Task: View and add the product "Nutella Chia Pudding" to cart from the store "Catering by Summer Shop (Healthy Thai Bowls)".
Action: Mouse pressed left at (44, 83)
Screenshot: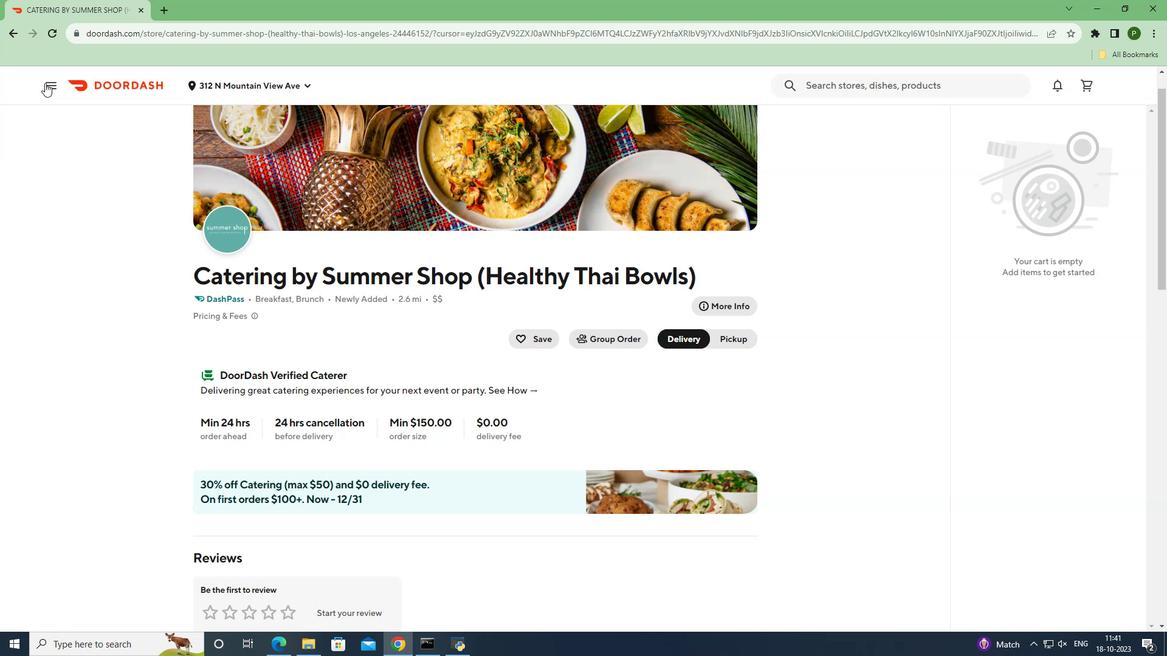 
Action: Mouse moved to (65, 175)
Screenshot: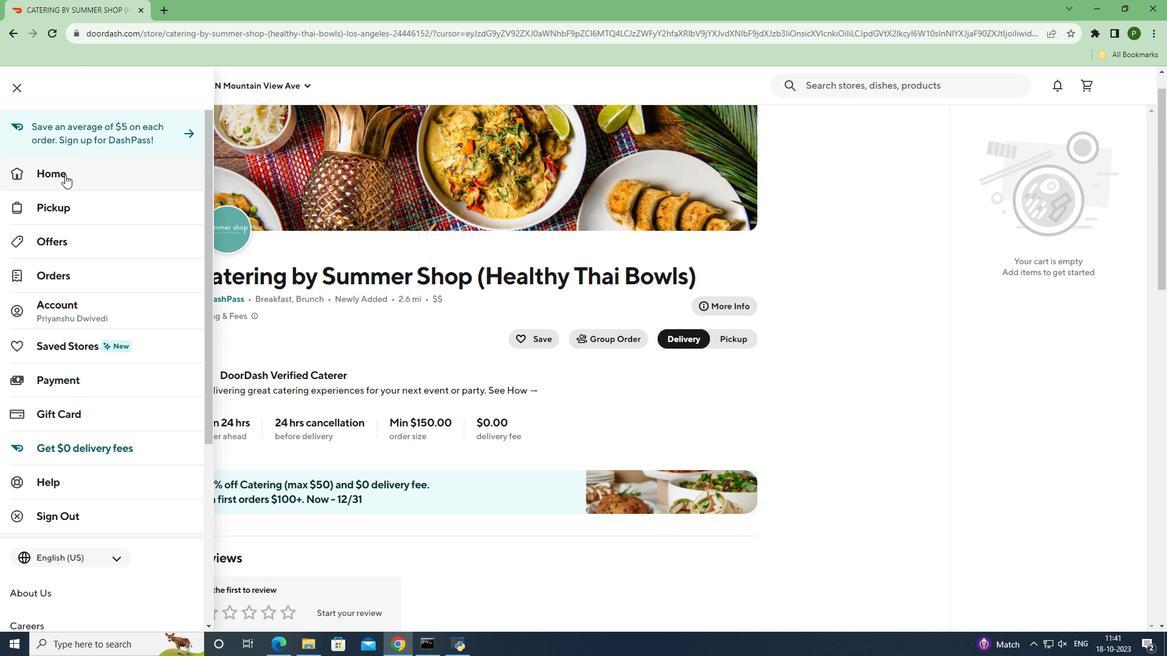 
Action: Mouse pressed left at (65, 175)
Screenshot: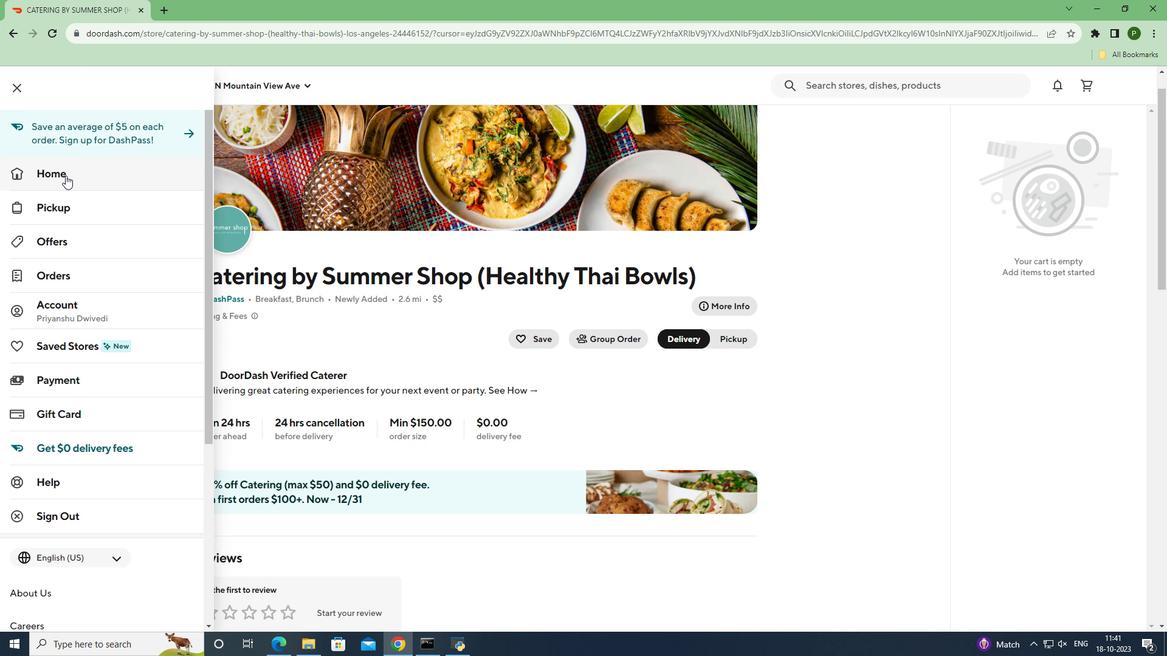 
Action: Mouse moved to (923, 131)
Screenshot: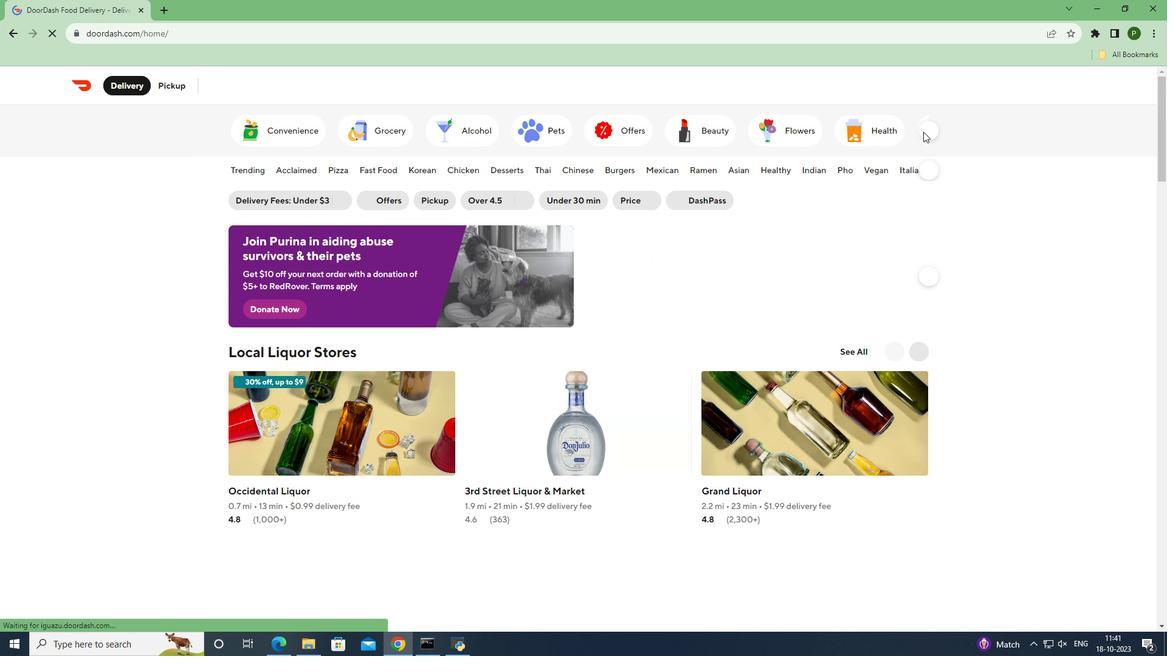 
Action: Mouse pressed left at (923, 131)
Screenshot: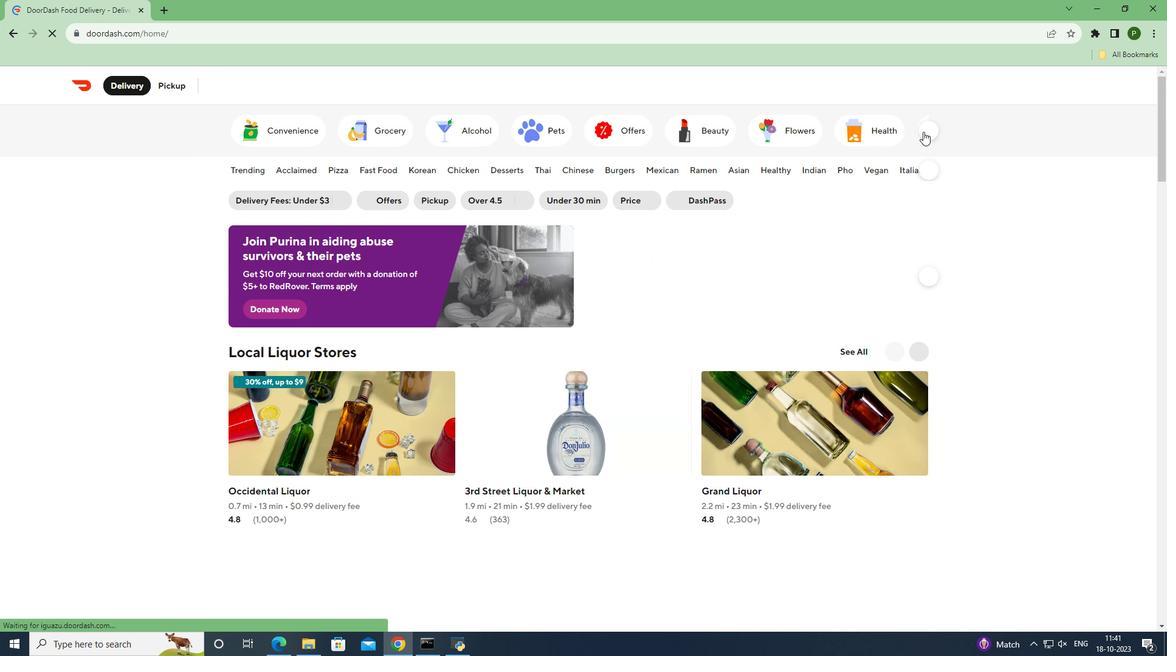 
Action: Mouse moved to (267, 130)
Screenshot: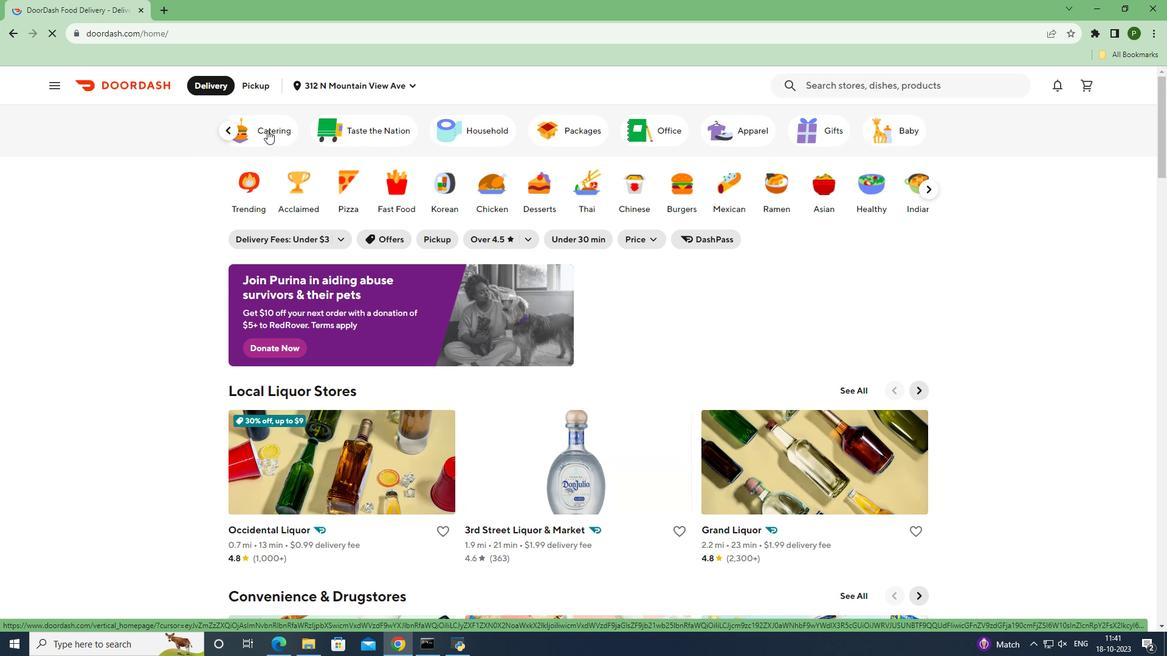 
Action: Mouse pressed left at (267, 130)
Screenshot: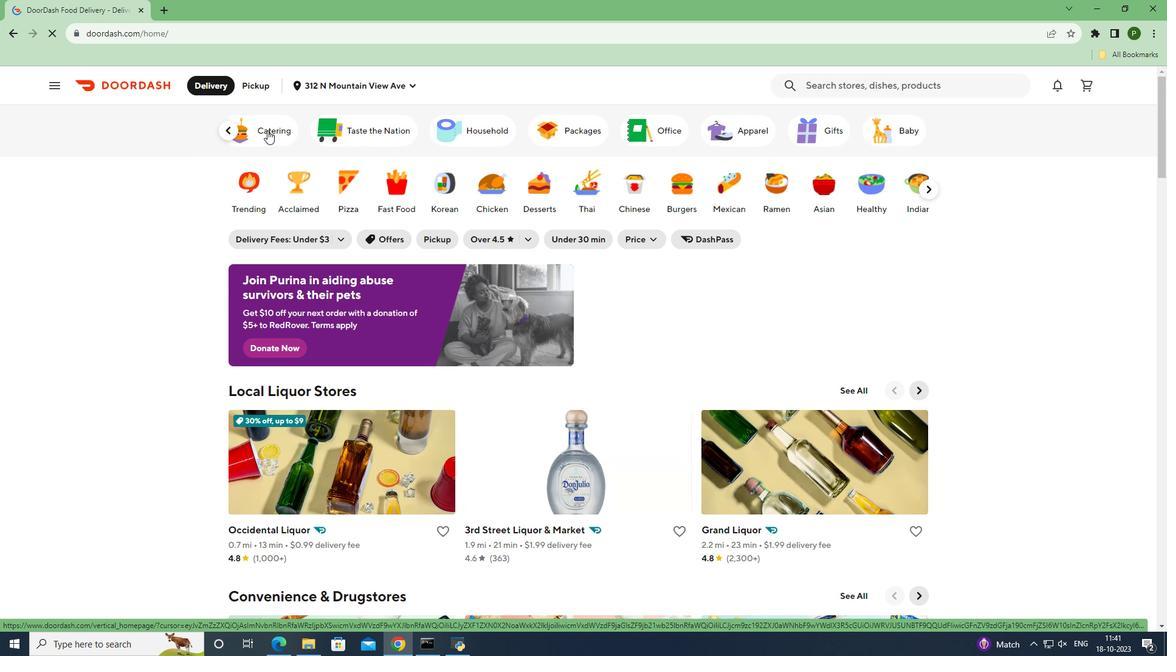 
Action: Mouse moved to (415, 271)
Screenshot: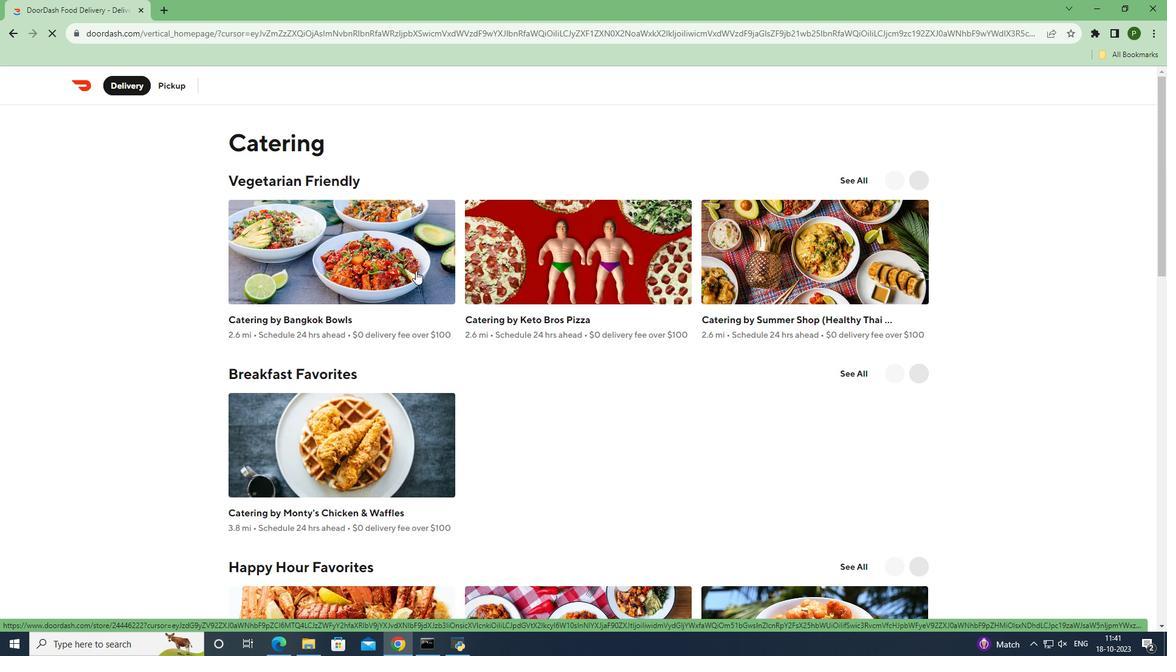 
Action: Mouse scrolled (415, 270) with delta (0, 0)
Screenshot: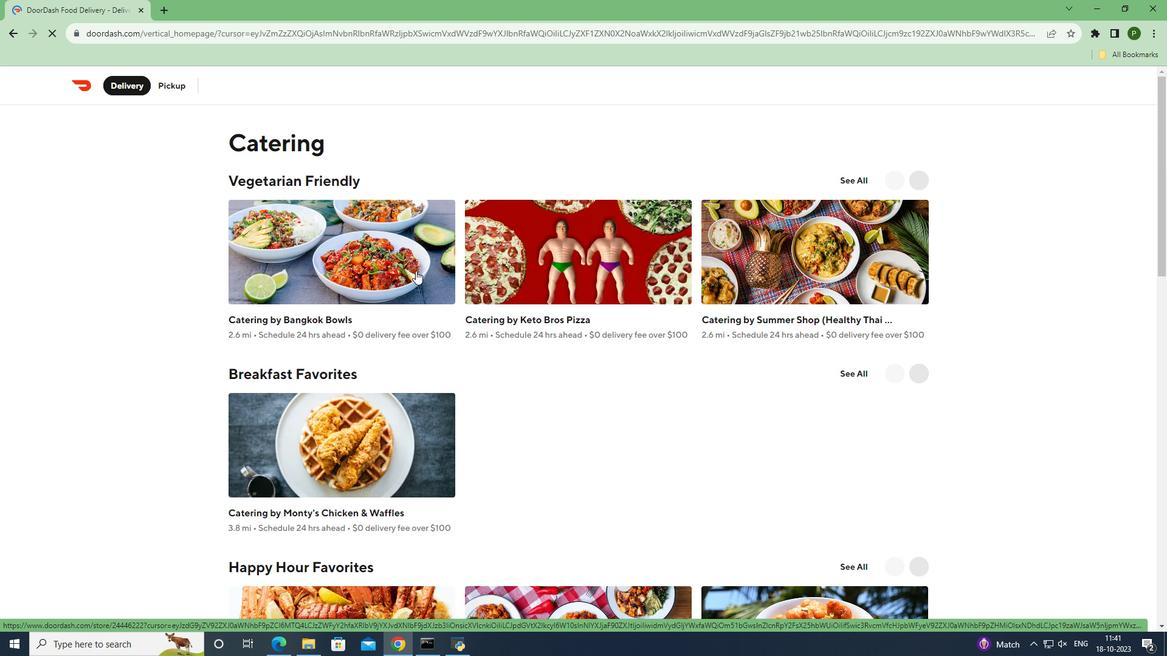 
Action: Mouse scrolled (415, 270) with delta (0, 0)
Screenshot: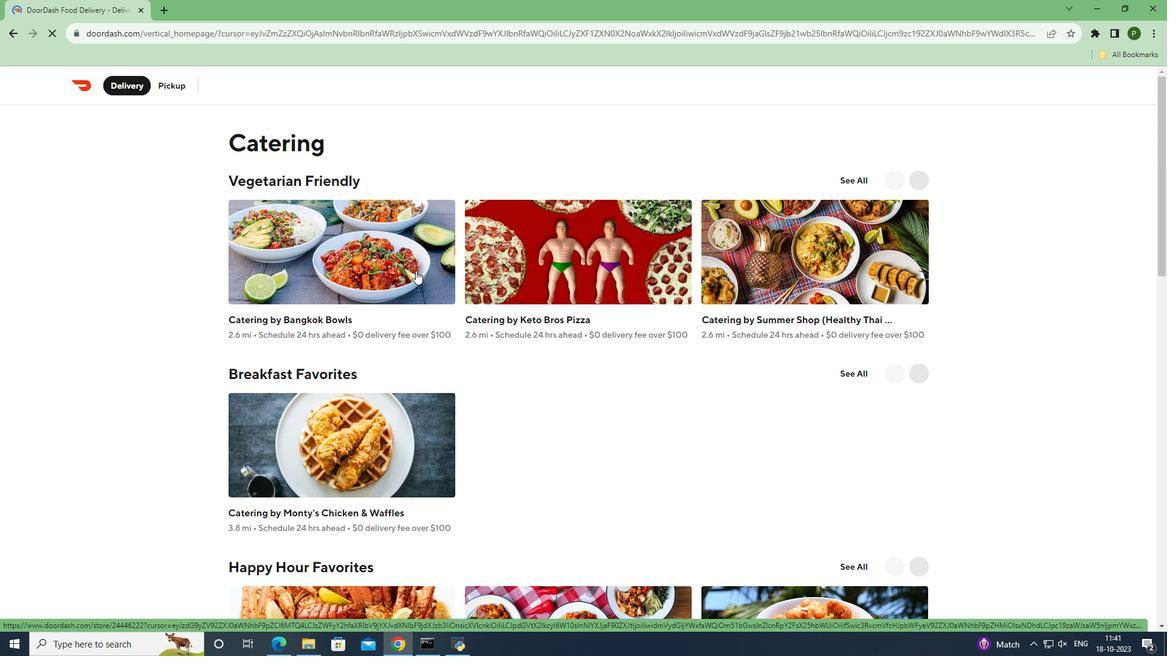 
Action: Mouse scrolled (415, 270) with delta (0, 0)
Screenshot: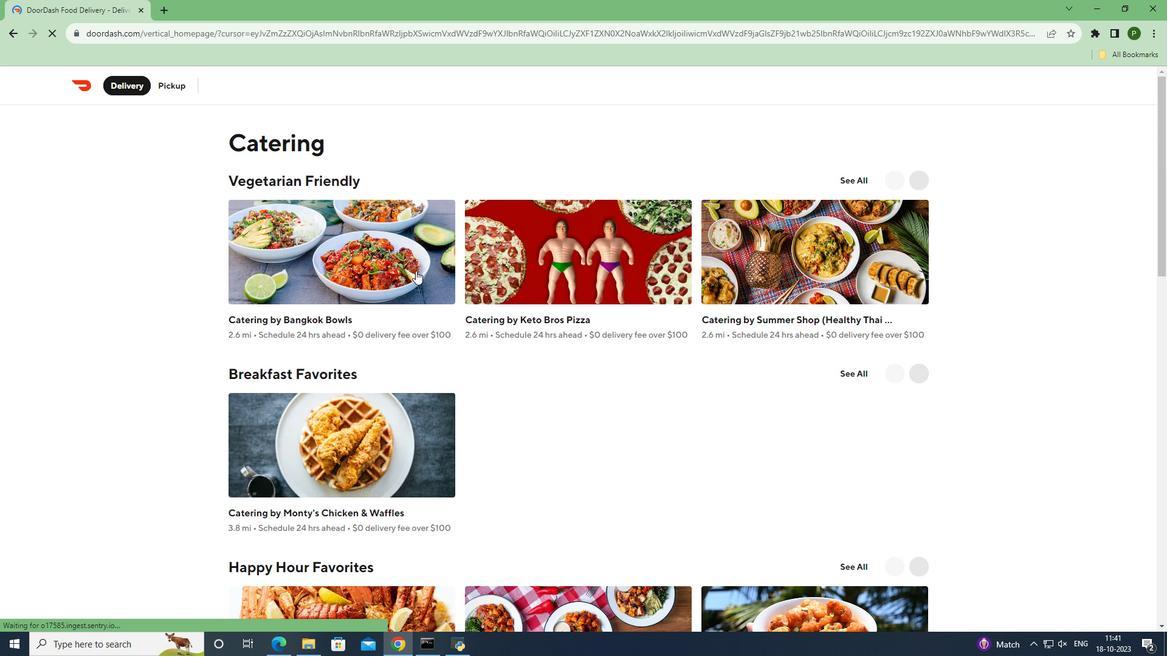 
Action: Mouse scrolled (415, 270) with delta (0, 0)
Screenshot: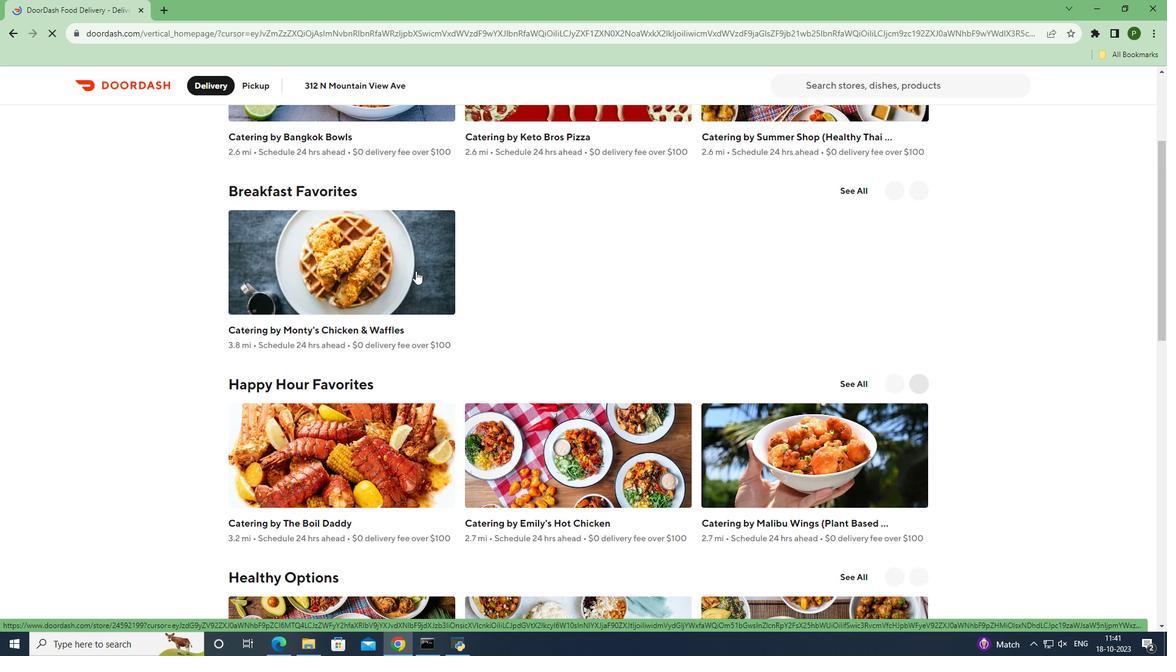 
Action: Mouse scrolled (415, 270) with delta (0, 0)
Screenshot: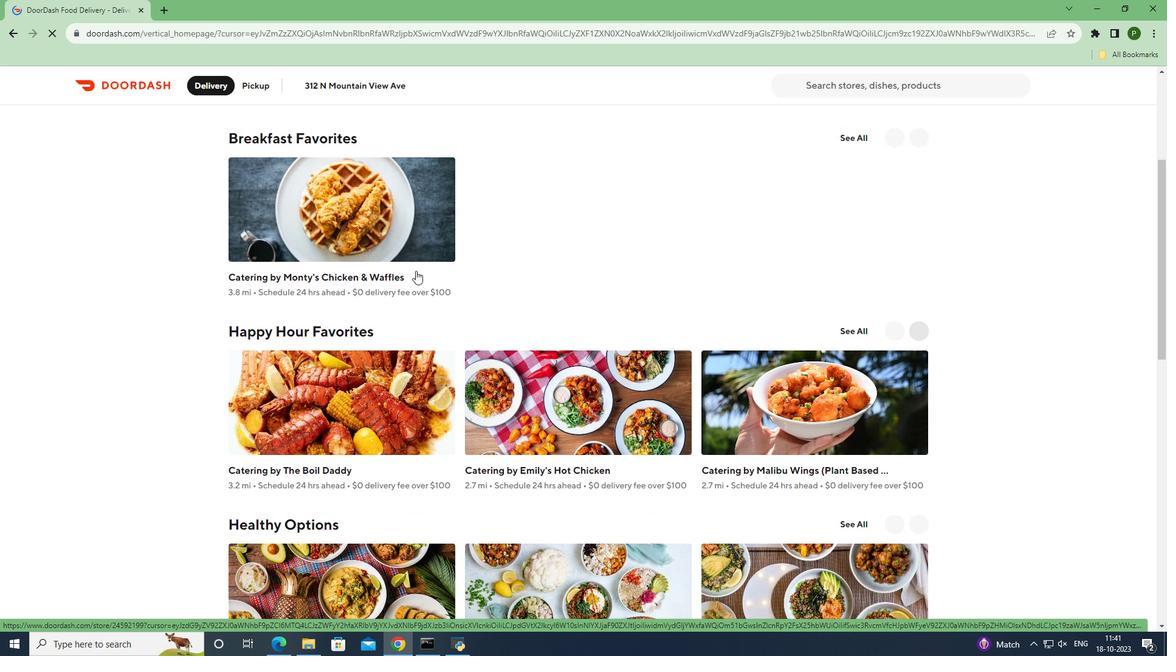 
Action: Mouse scrolled (415, 270) with delta (0, 0)
Screenshot: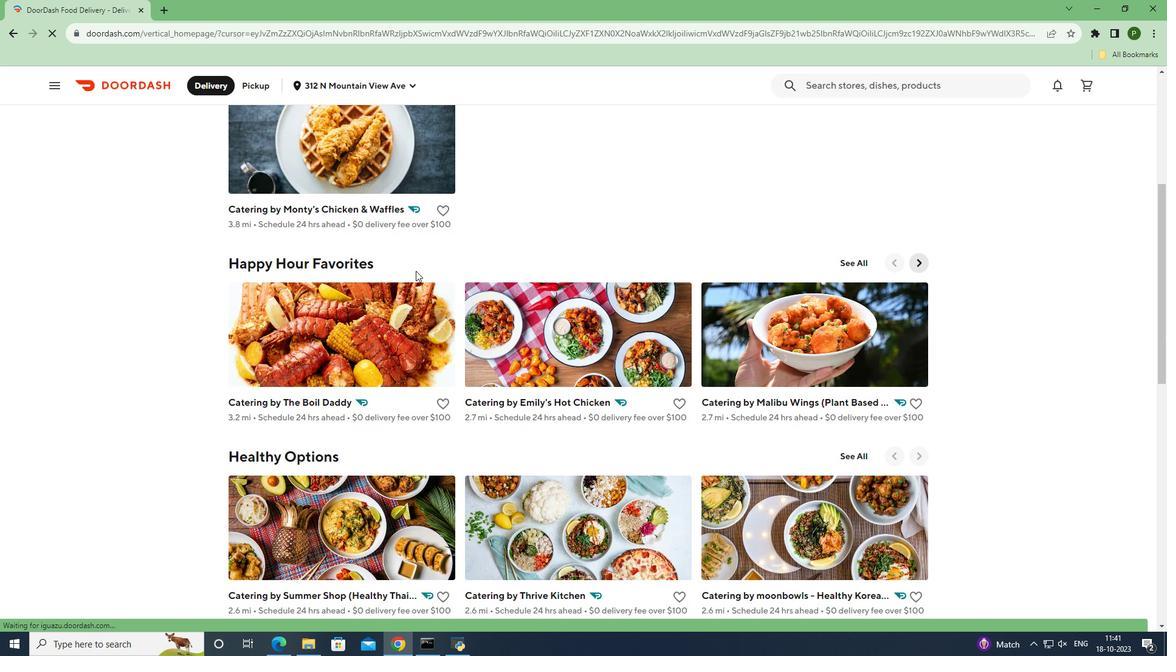 
Action: Mouse scrolled (415, 270) with delta (0, 0)
Screenshot: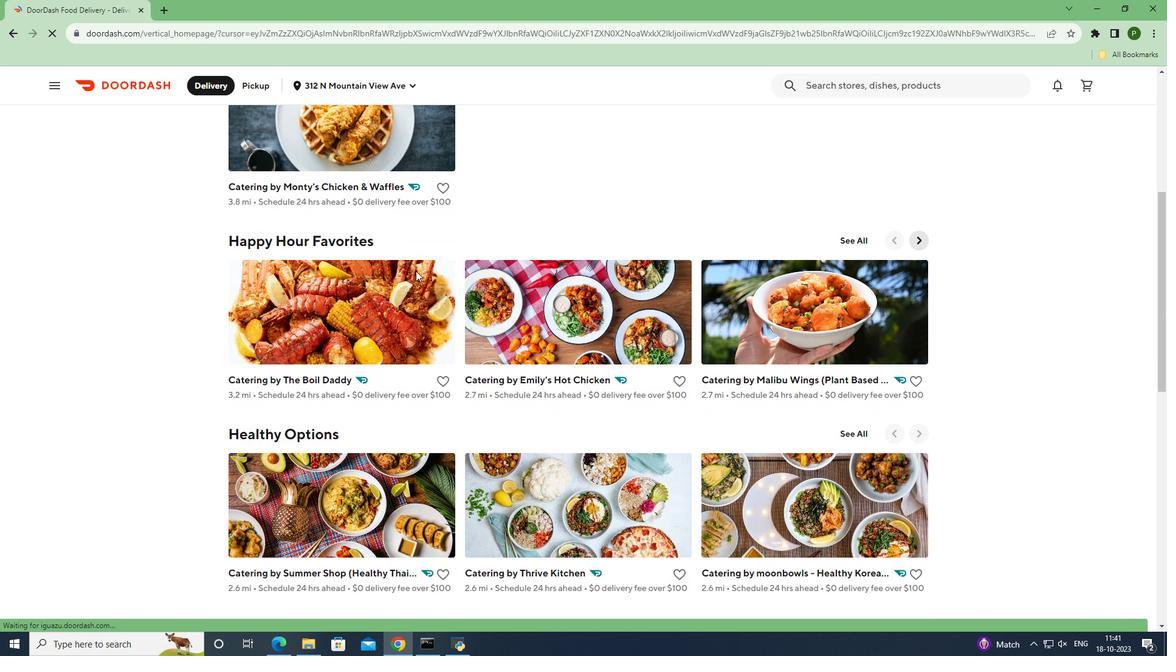 
Action: Mouse scrolled (415, 270) with delta (0, 0)
Screenshot: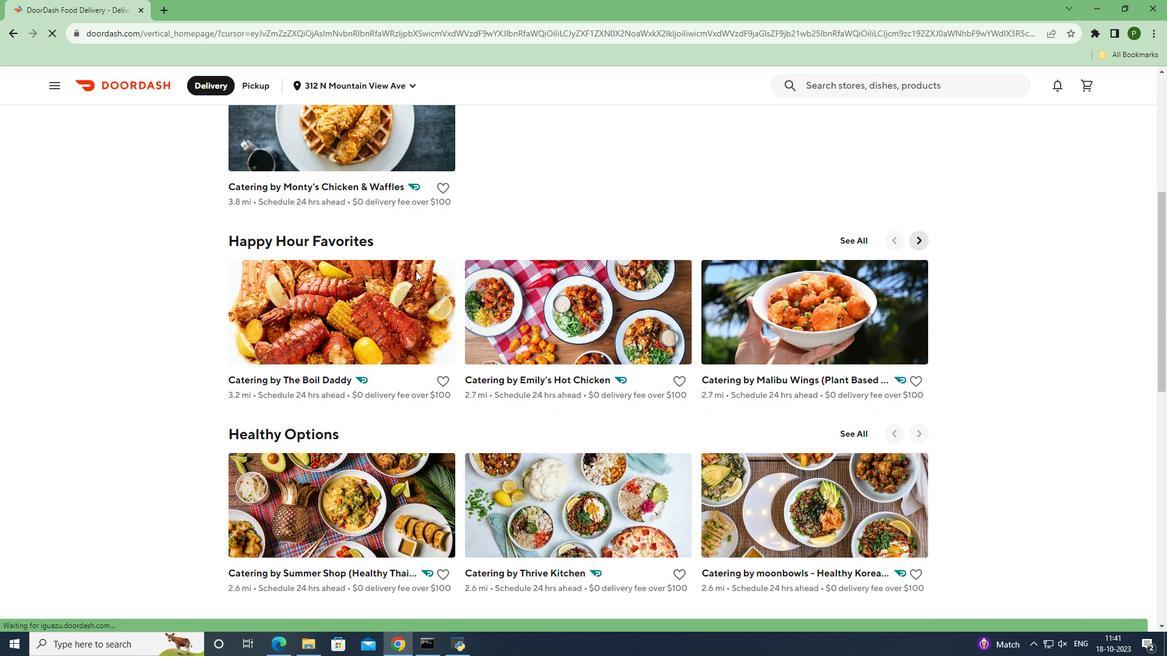 
Action: Mouse scrolled (415, 270) with delta (0, 0)
Screenshot: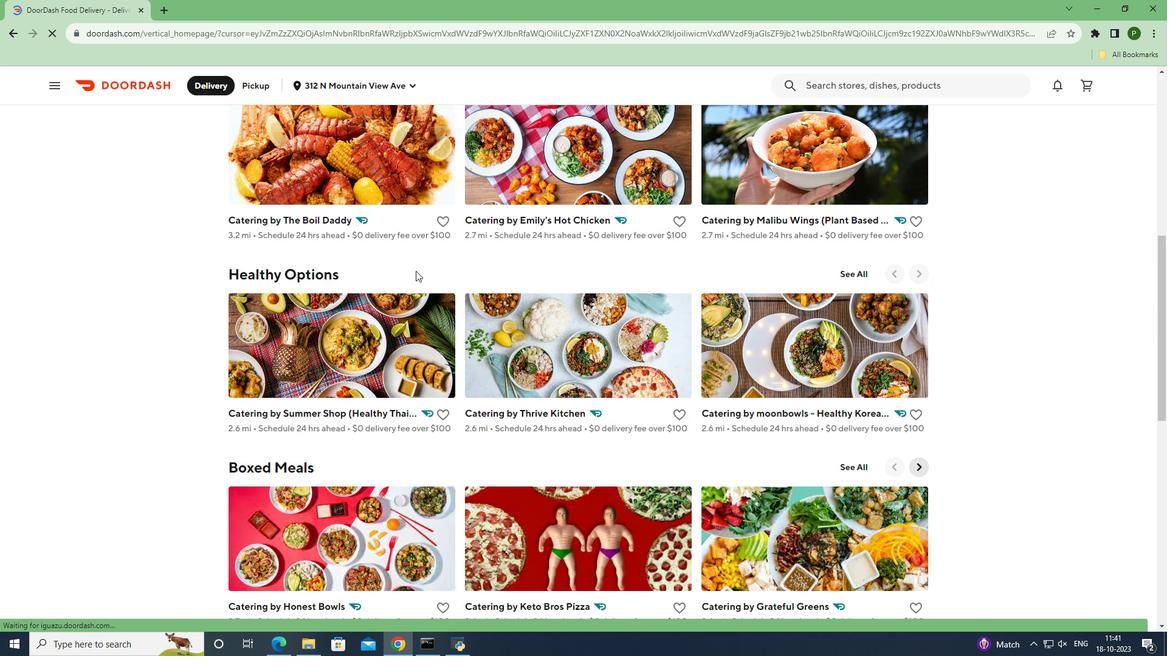 
Action: Mouse scrolled (415, 270) with delta (0, 0)
Screenshot: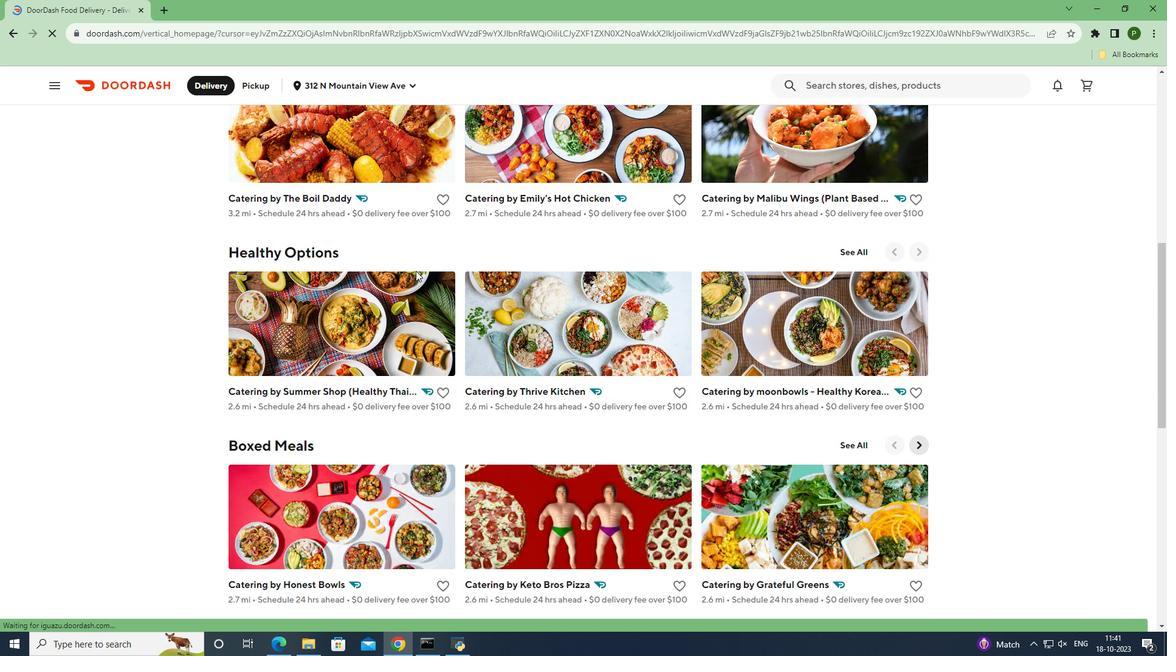 
Action: Mouse pressed left at (415, 271)
Screenshot: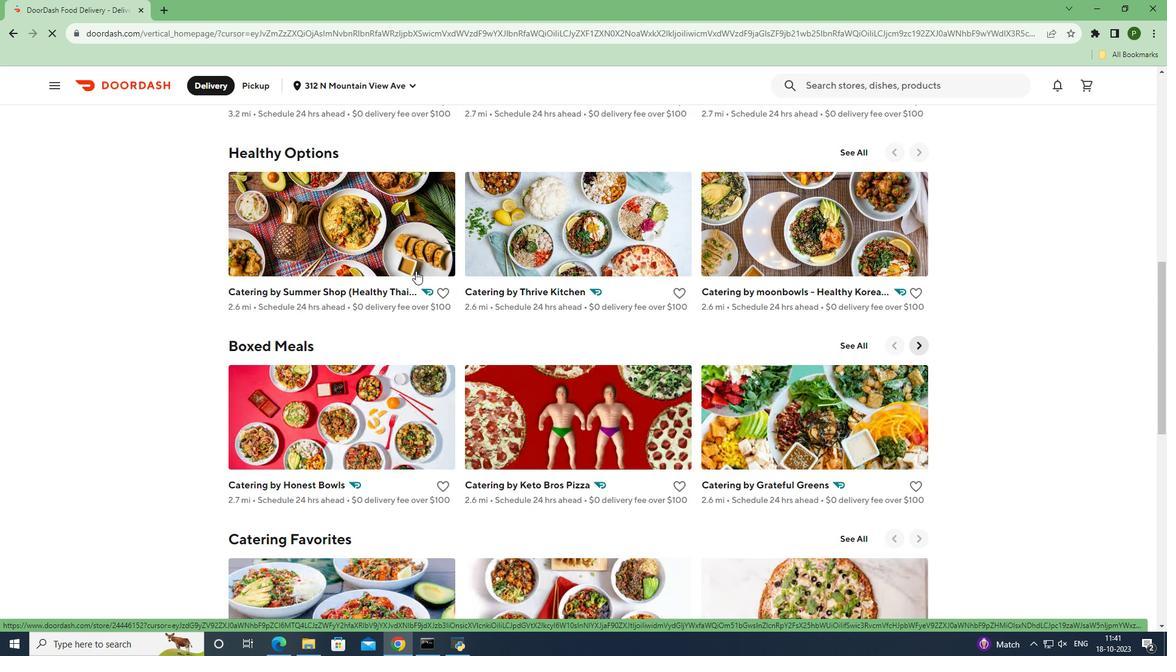 
Action: Mouse moved to (553, 355)
Screenshot: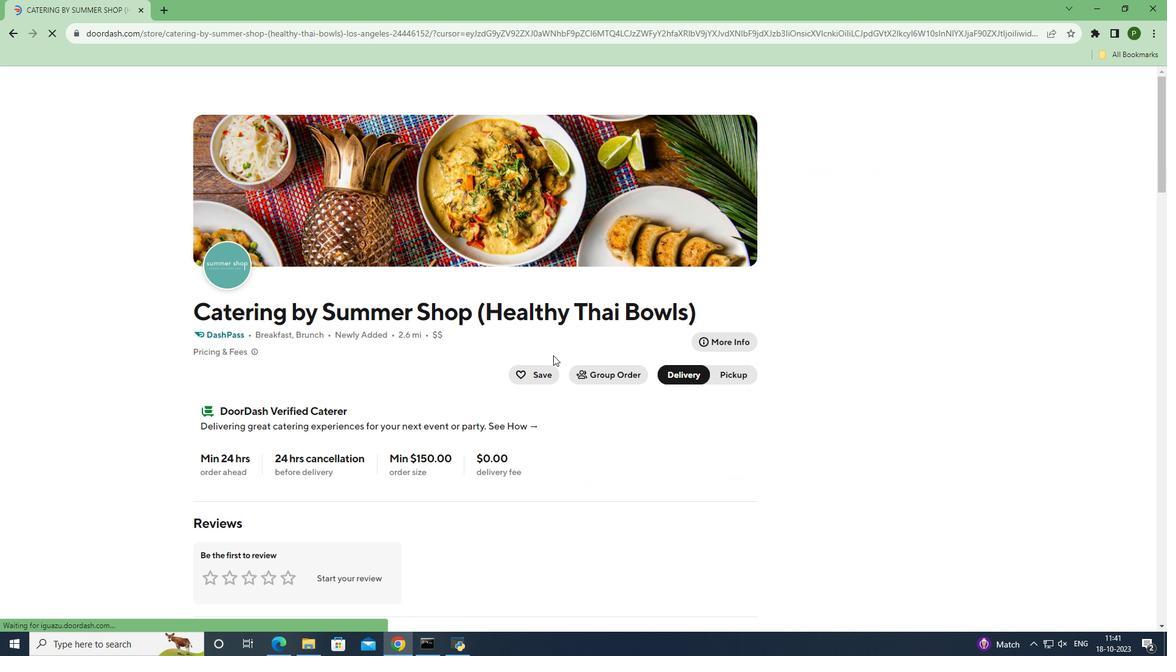 
Action: Mouse scrolled (553, 354) with delta (0, 0)
Screenshot: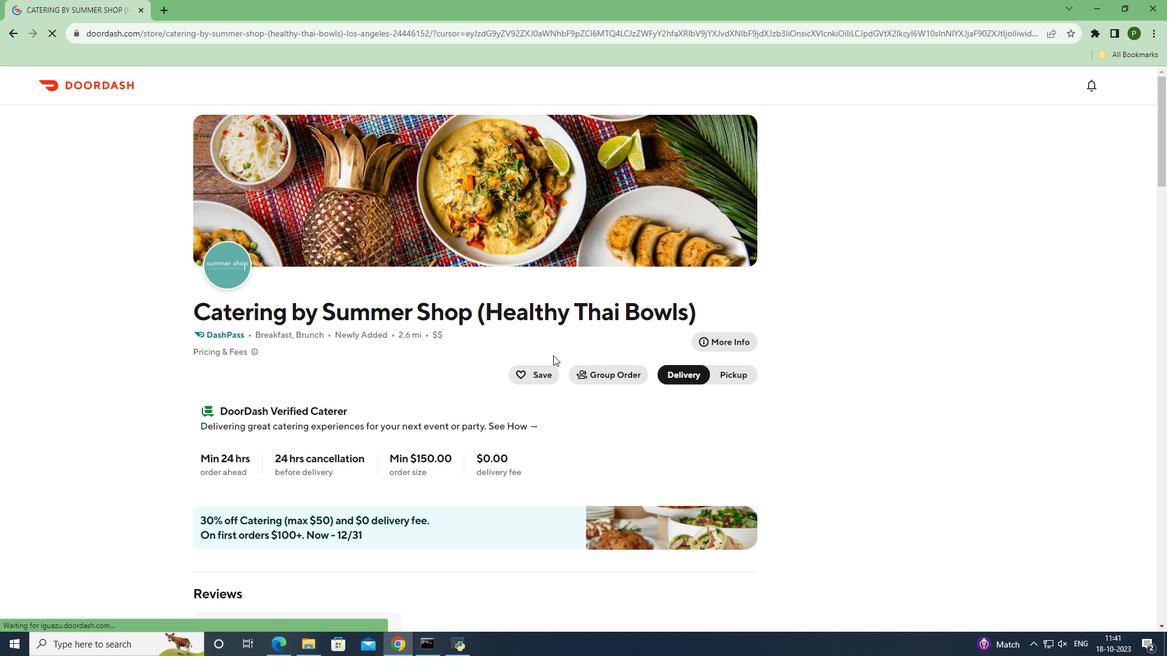 
Action: Mouse scrolled (553, 354) with delta (0, 0)
Screenshot: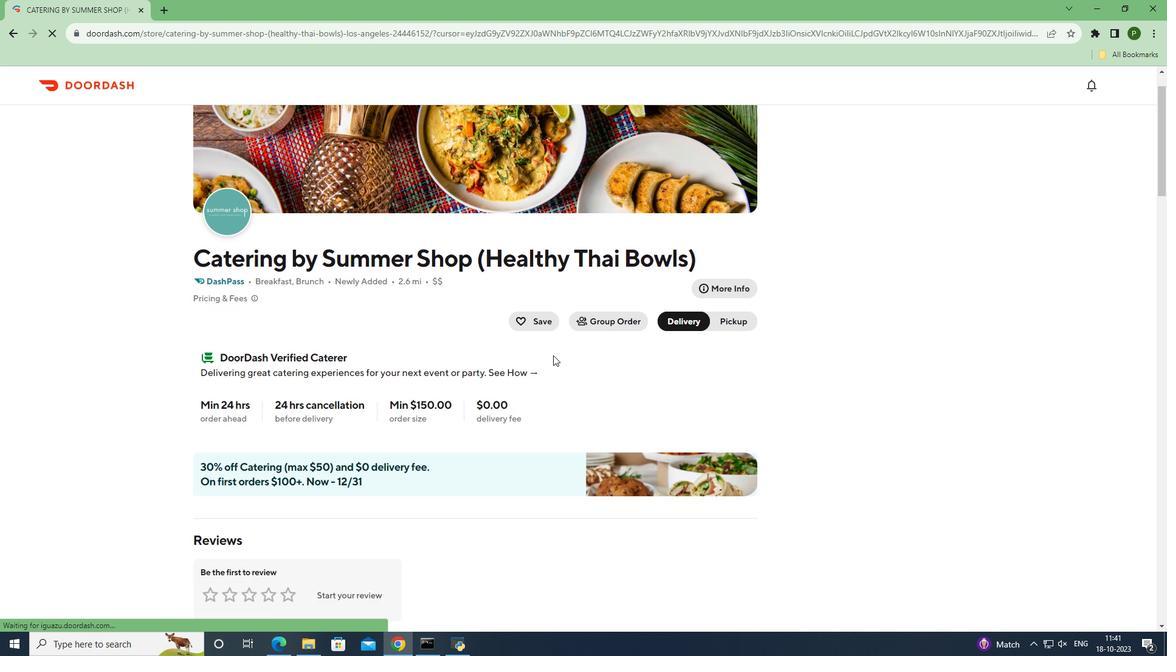 
Action: Mouse scrolled (553, 354) with delta (0, 0)
Screenshot: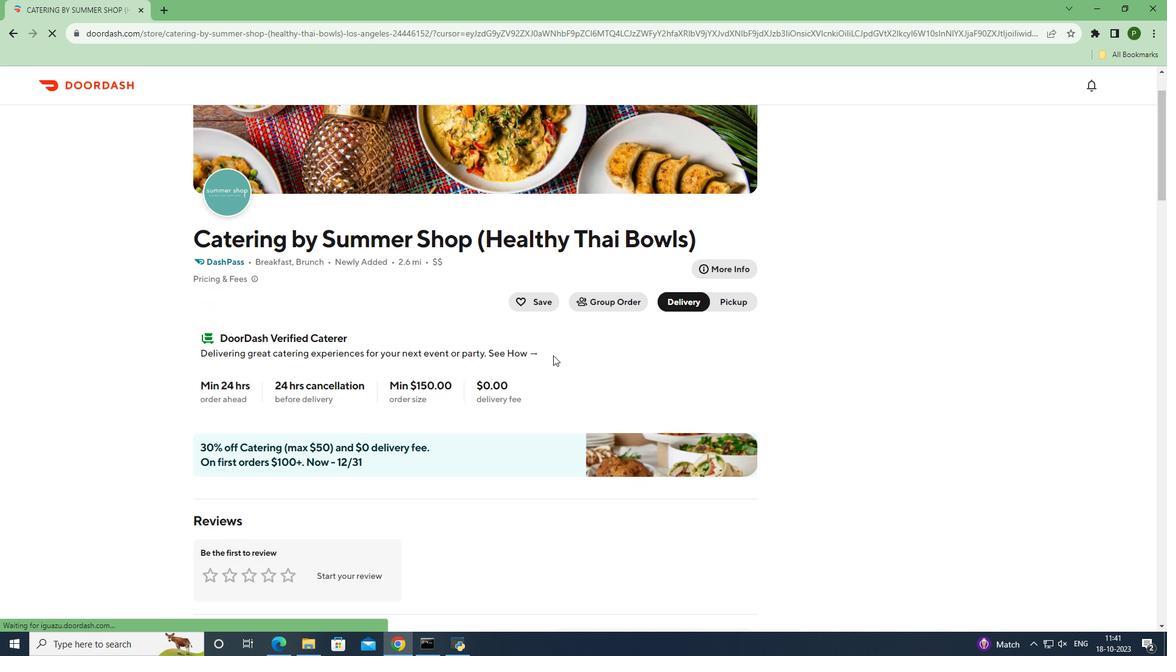 
Action: Mouse scrolled (553, 354) with delta (0, 0)
Screenshot: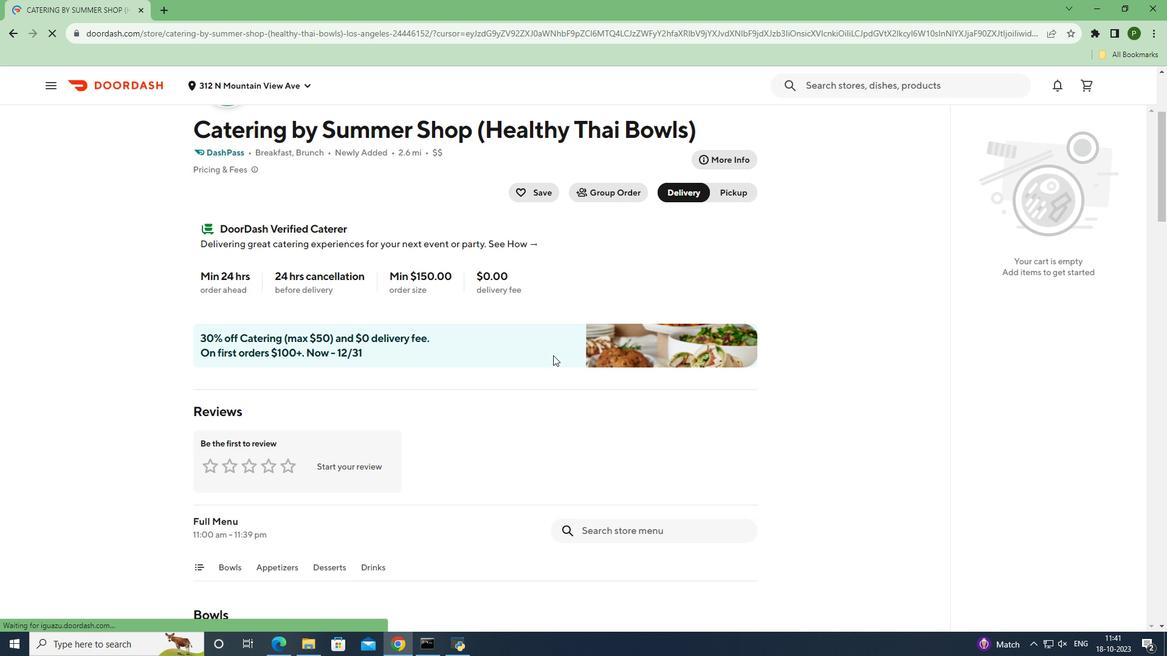 
Action: Mouse scrolled (553, 354) with delta (0, 0)
Screenshot: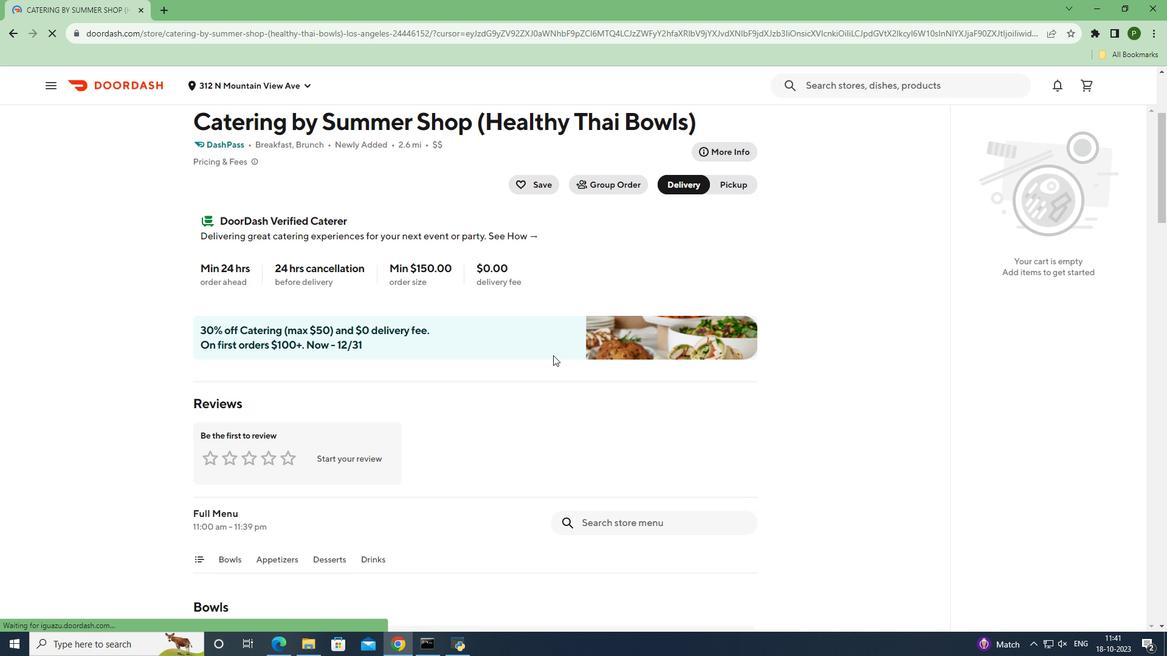 
Action: Mouse scrolled (553, 354) with delta (0, 0)
Screenshot: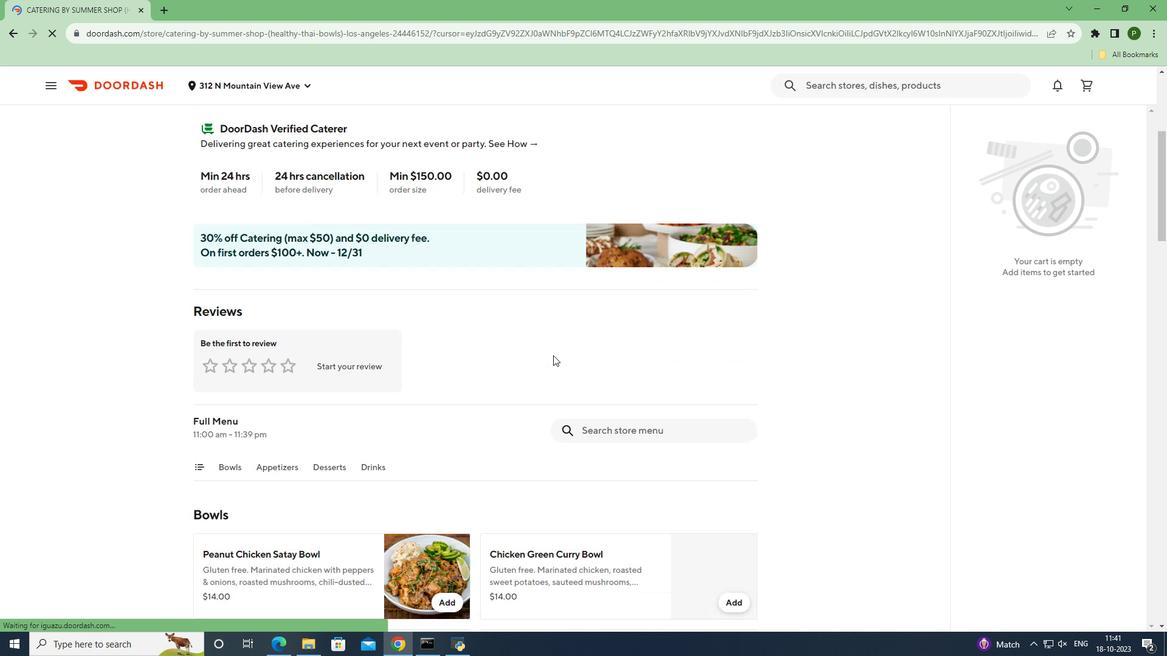 
Action: Mouse moved to (578, 350)
Screenshot: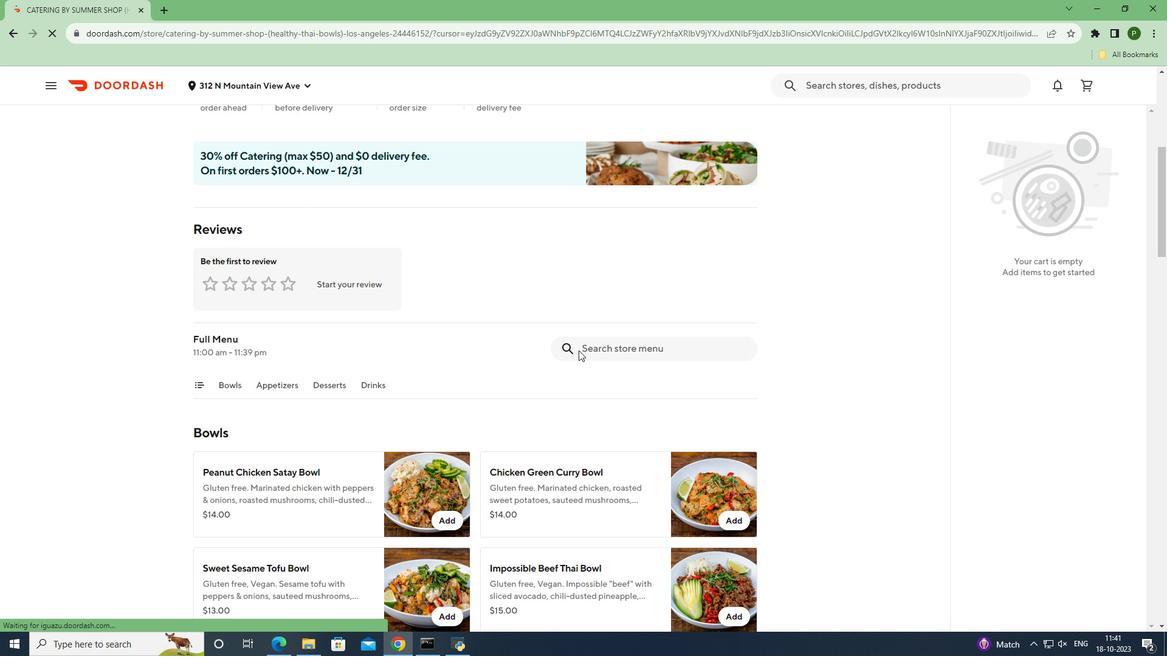
Action: Mouse pressed left at (578, 350)
Screenshot: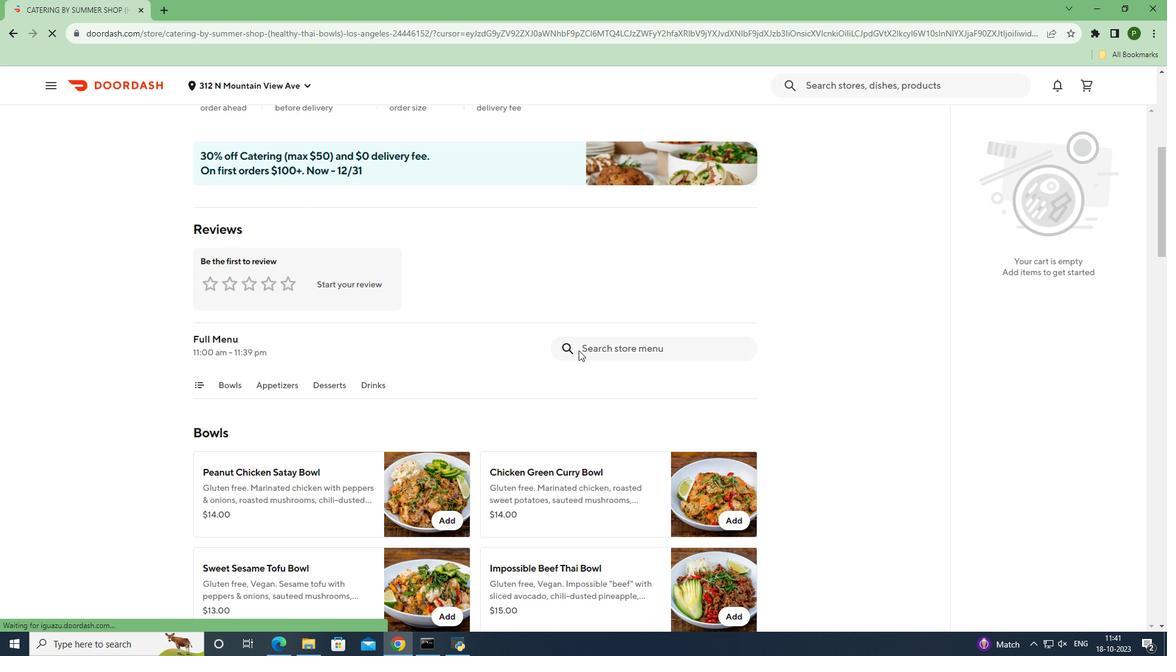 
Action: Mouse moved to (578, 350)
Screenshot: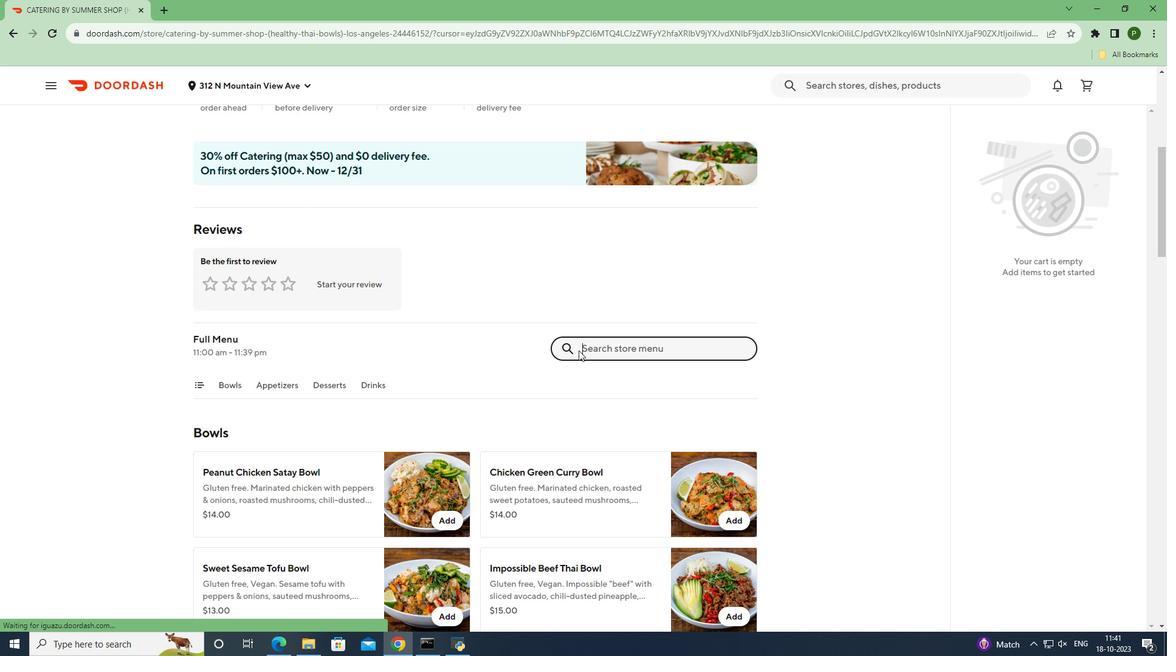 
Action: Key pressed <Key.caps_lock>N<Key.caps_lock>utella<Key.space><Key.caps_lock>C<Key.caps_lock>hia<Key.space><Key.caps_lock>P<Key.caps_lock>udding<Key.space><Key.enter>
Screenshot: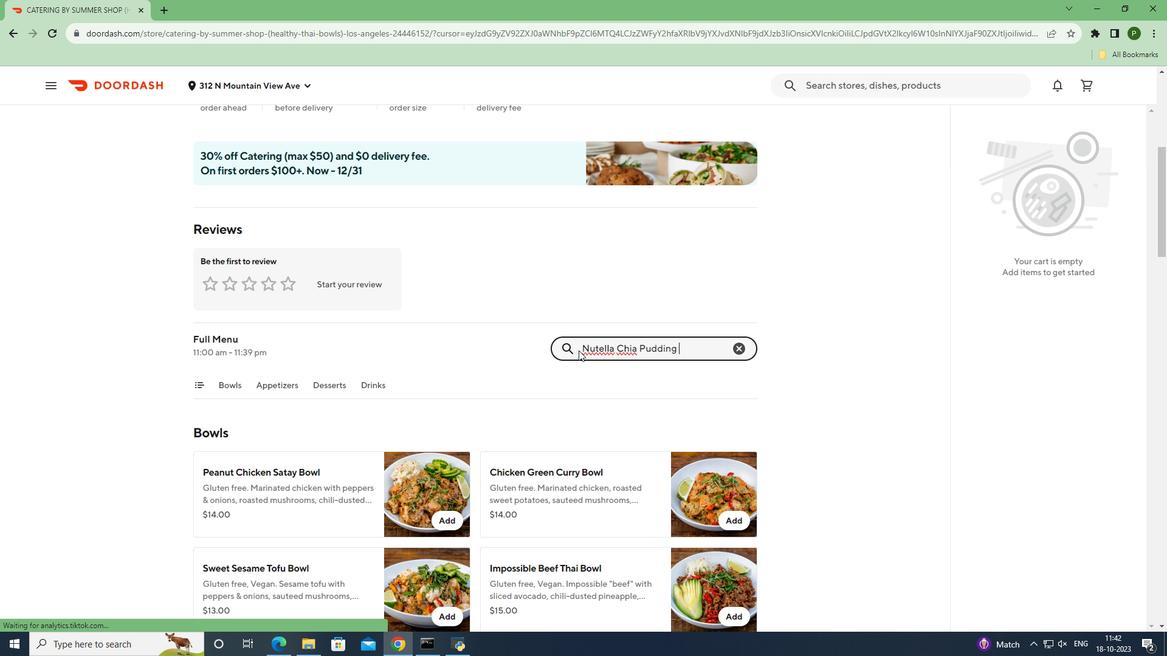 
Action: Mouse moved to (447, 337)
Screenshot: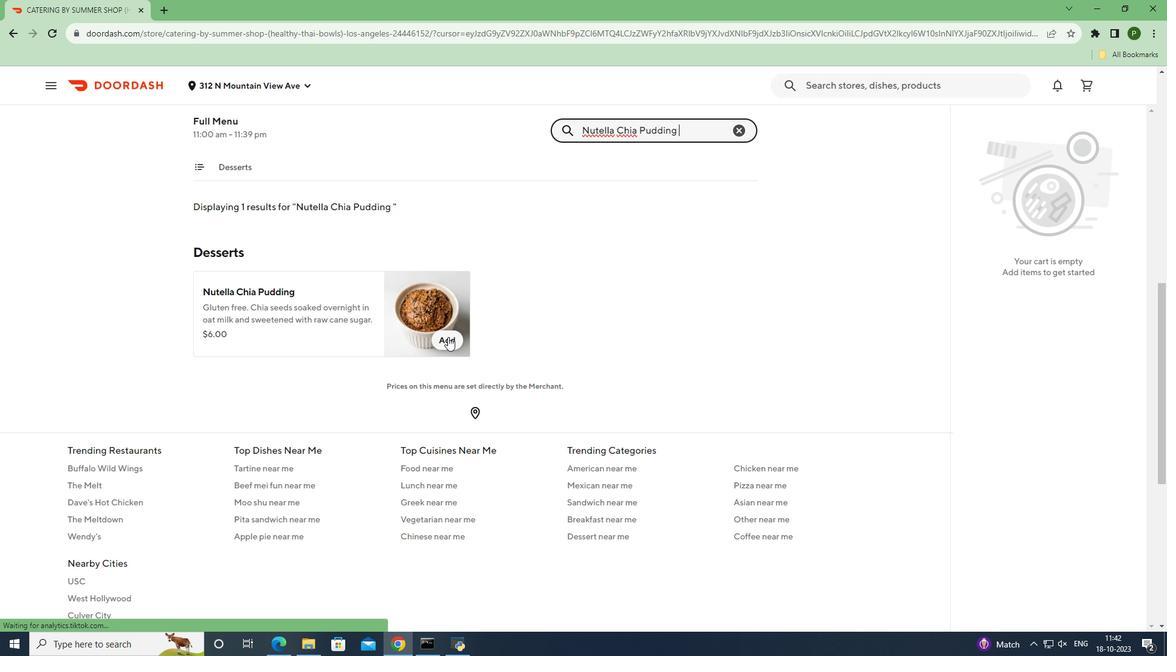 
Action: Mouse pressed left at (447, 337)
Screenshot: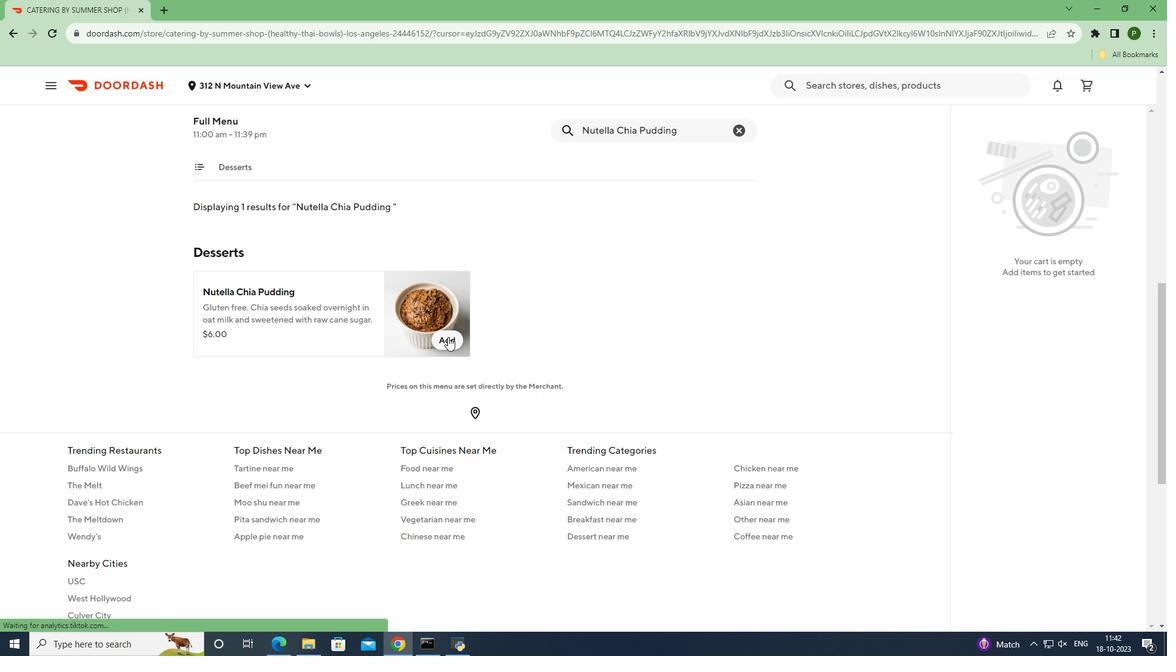 
Action: Mouse moved to (545, 447)
Screenshot: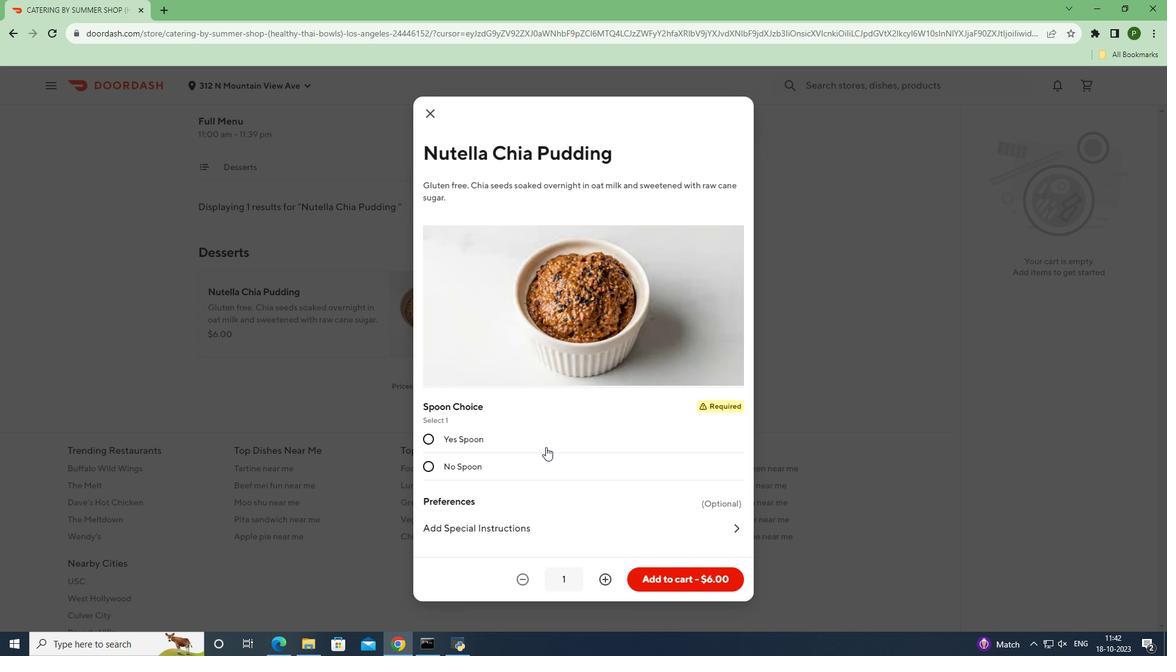 
Action: Mouse pressed left at (545, 447)
Screenshot: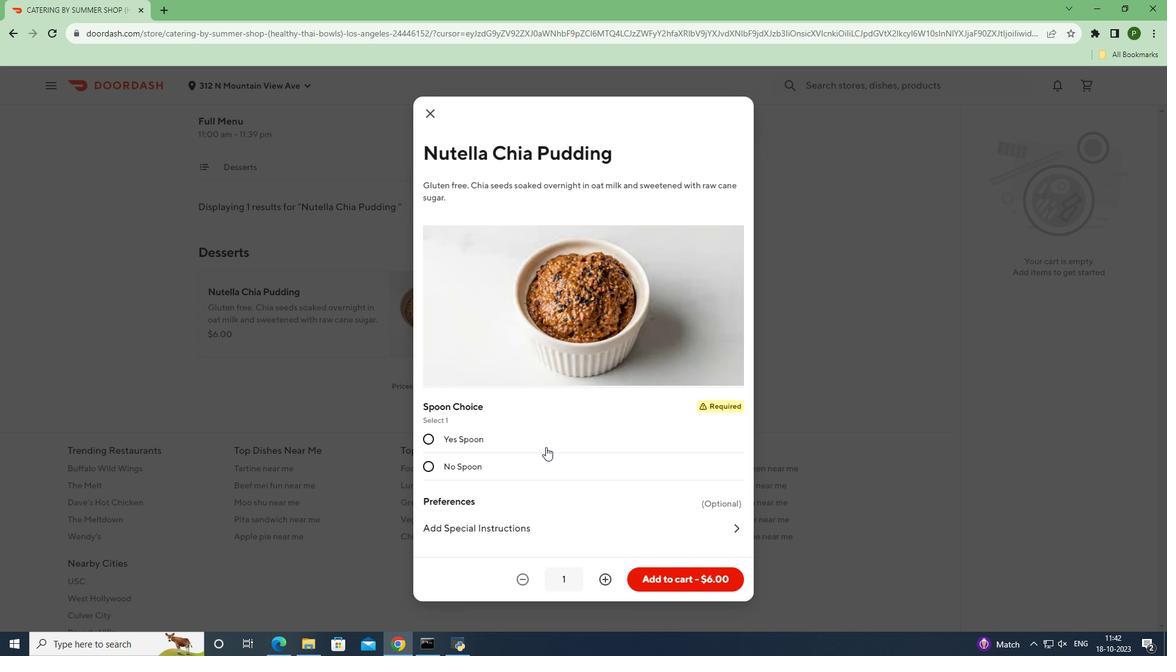 
Action: Mouse scrolled (545, 446) with delta (0, 0)
Screenshot: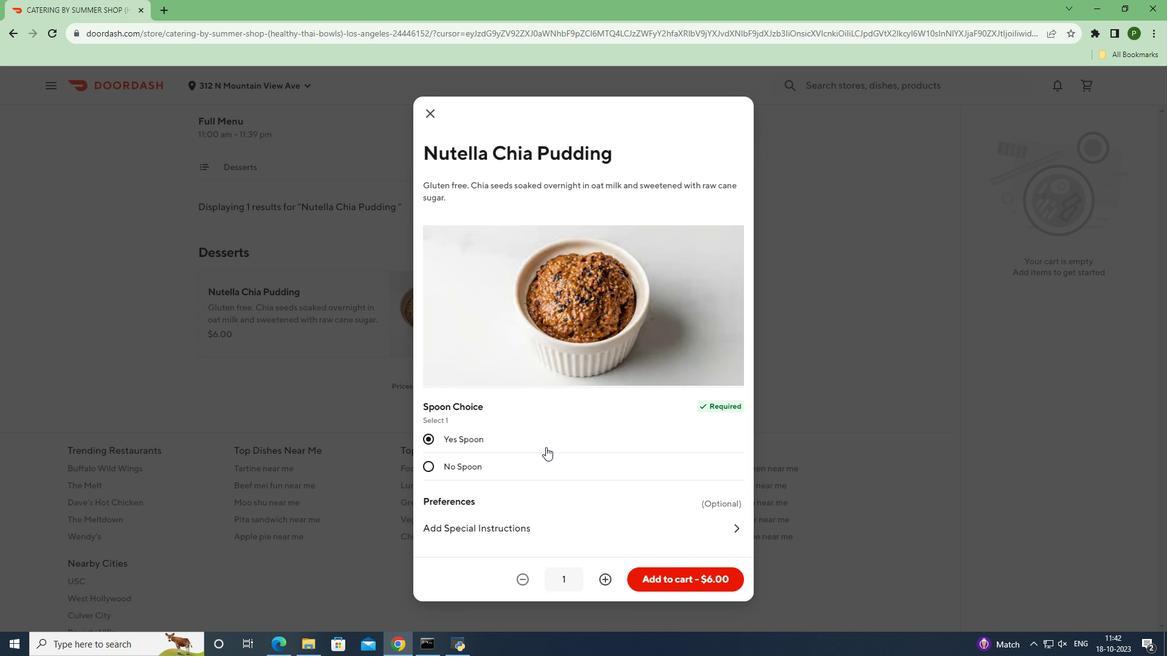 
Action: Mouse scrolled (545, 446) with delta (0, 0)
Screenshot: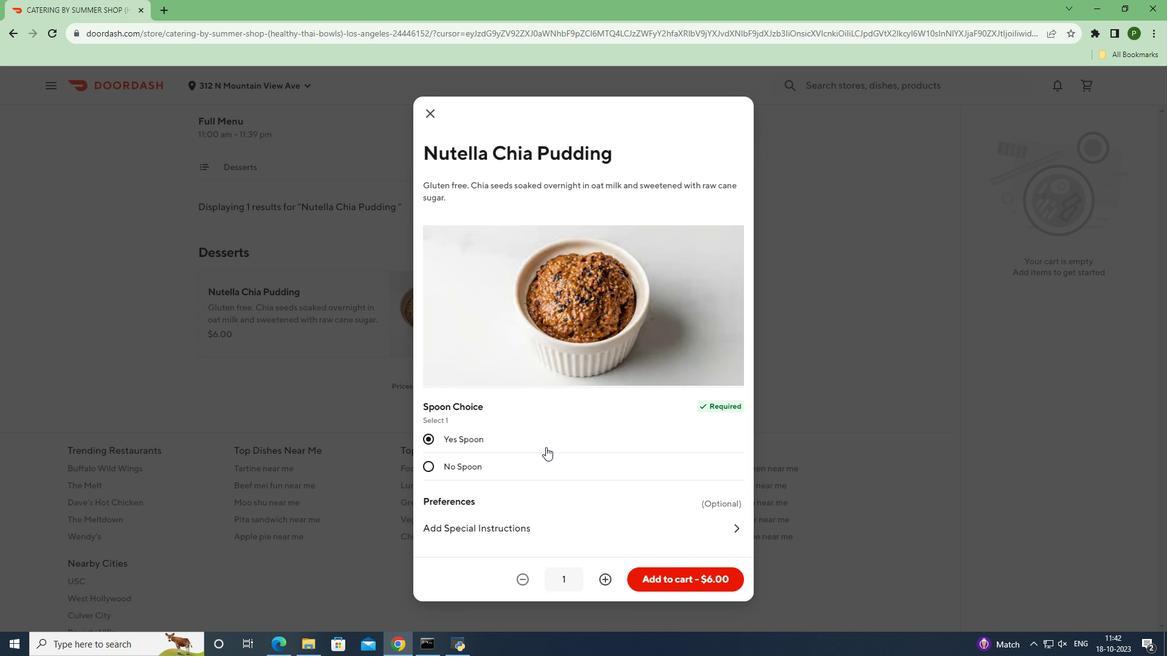 
Action: Mouse scrolled (545, 446) with delta (0, 0)
Screenshot: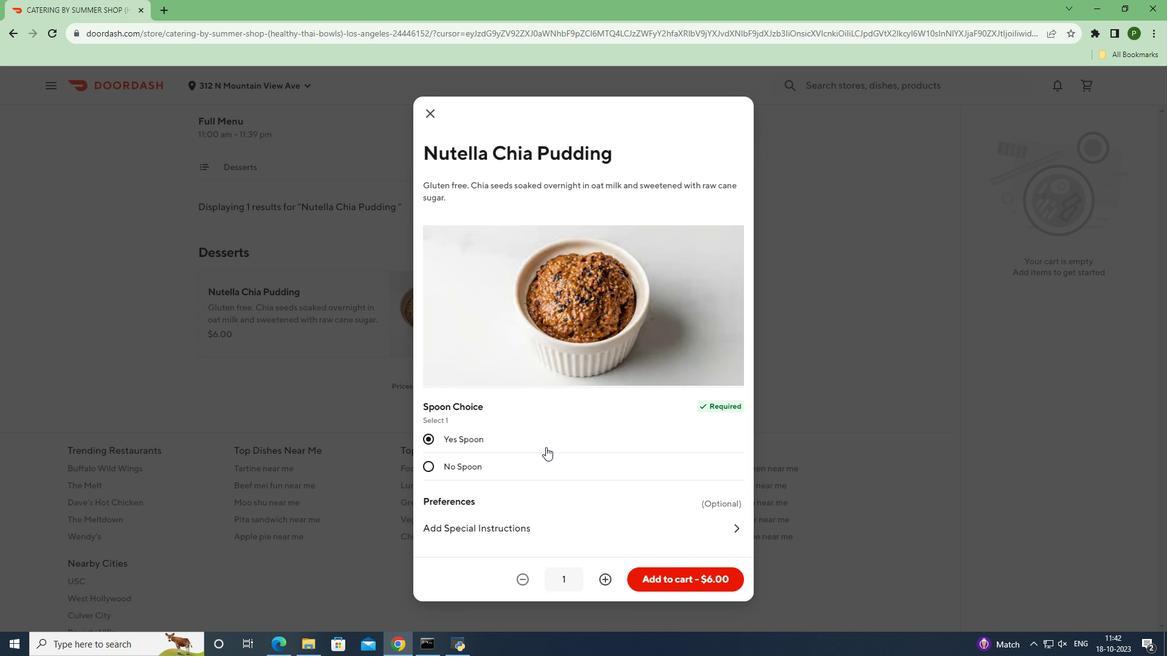 
Action: Mouse moved to (680, 582)
Screenshot: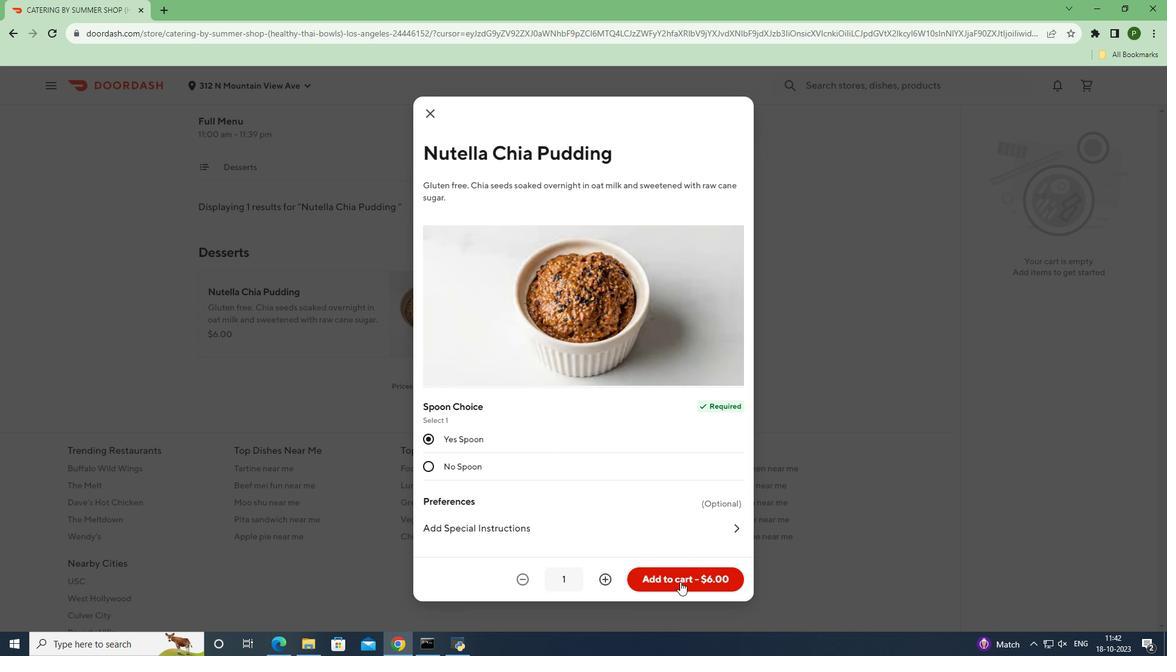 
Action: Mouse pressed left at (680, 582)
Screenshot: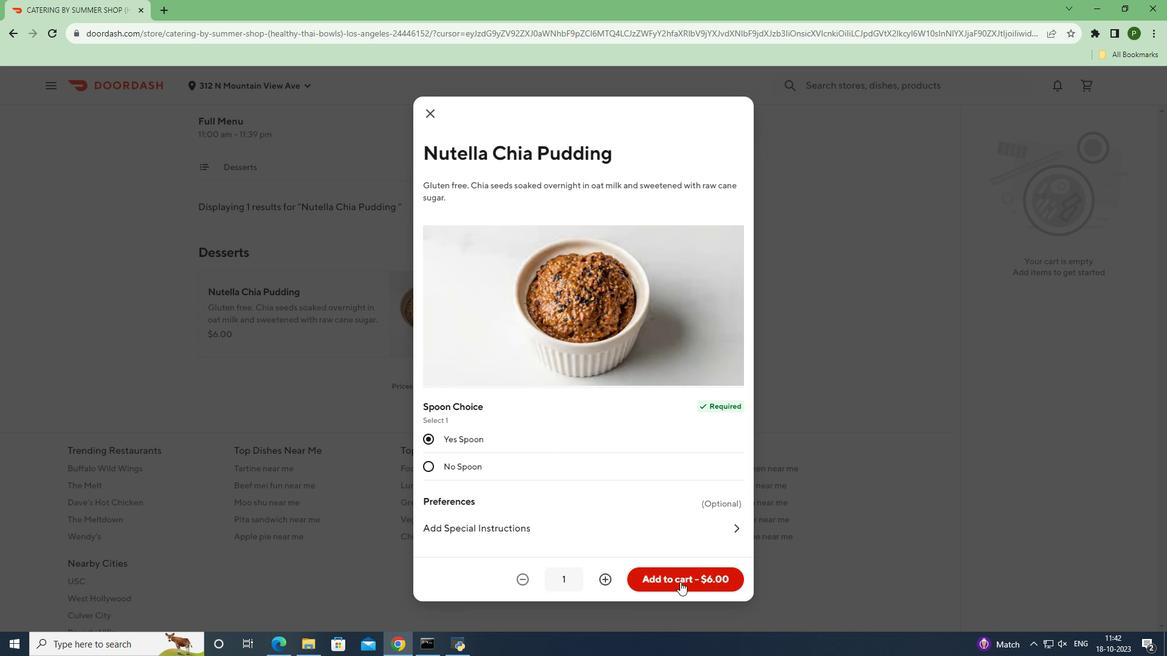
Action: Mouse moved to (842, 555)
Screenshot: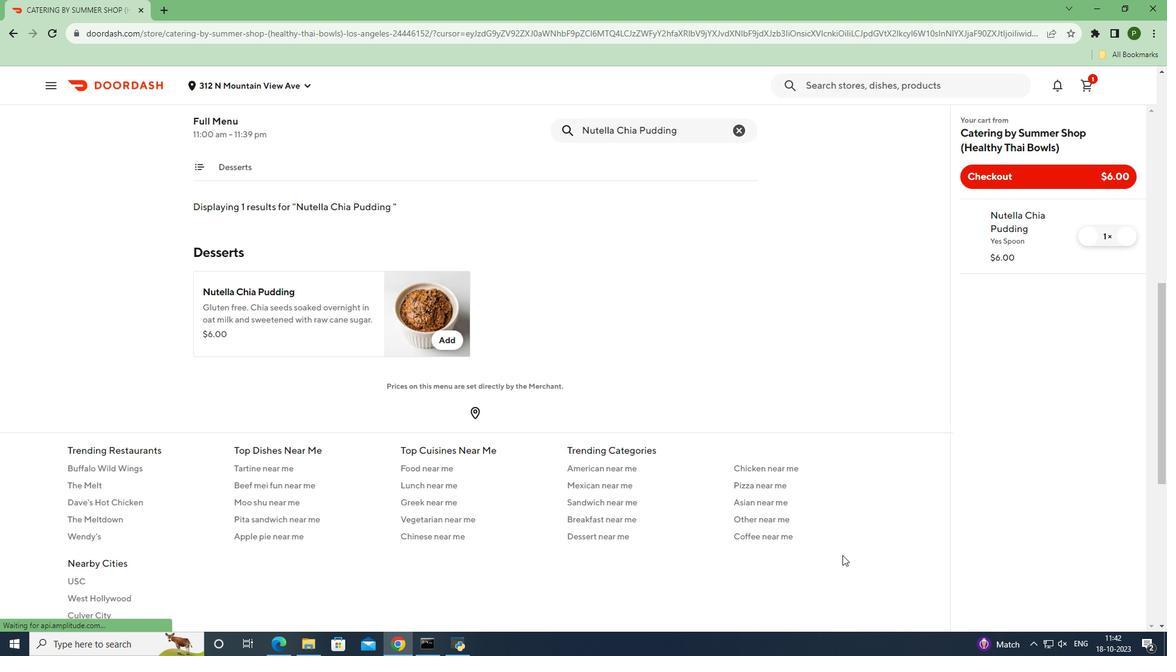 
